 Task: Select a due date automation when advanced on, 2 days after a card is due add basic without any labels at 11:00 AM.
Action: Mouse moved to (1015, 77)
Screenshot: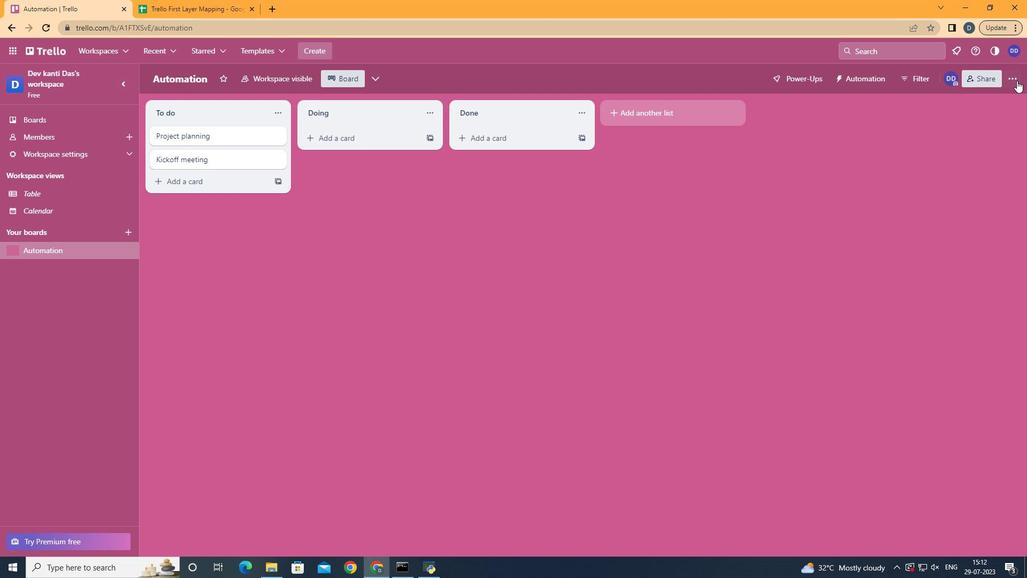 
Action: Mouse pressed left at (1015, 77)
Screenshot: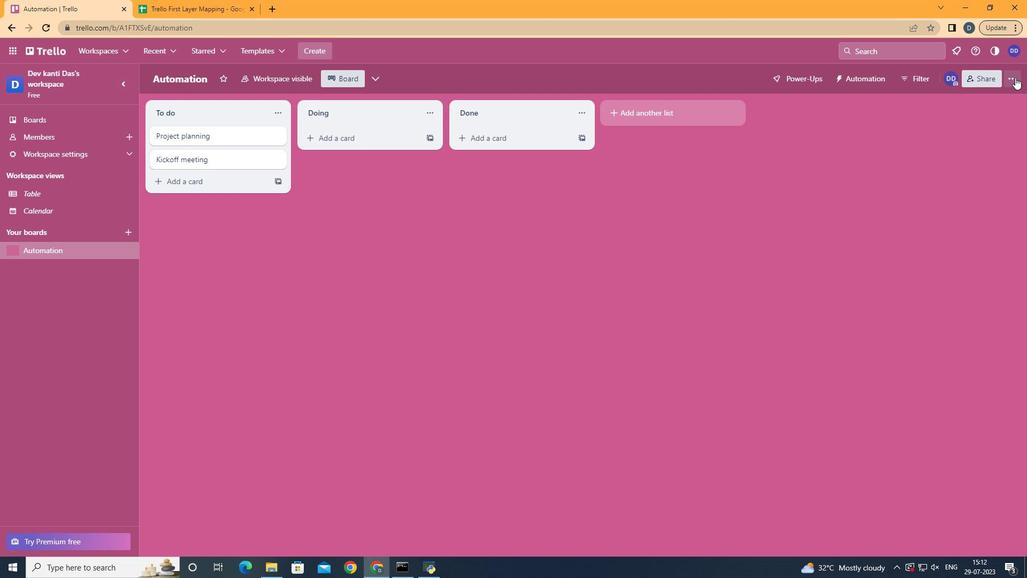 
Action: Mouse moved to (937, 226)
Screenshot: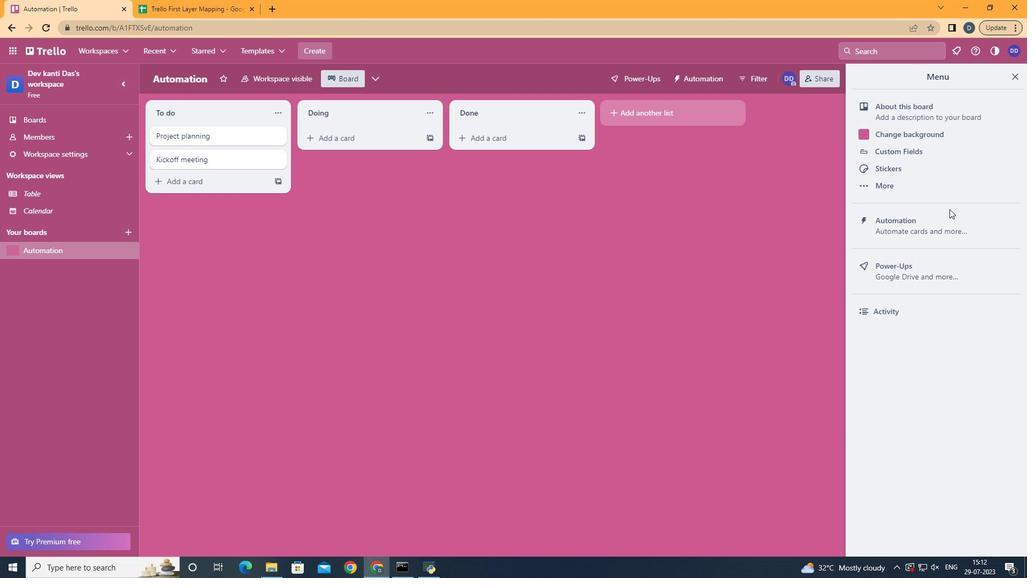 
Action: Mouse pressed left at (937, 226)
Screenshot: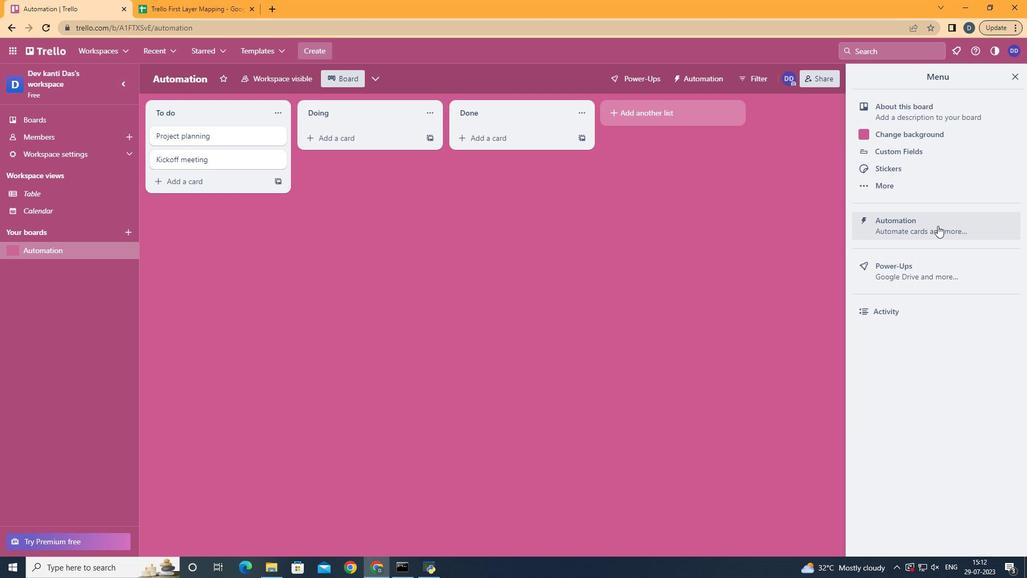 
Action: Mouse moved to (229, 221)
Screenshot: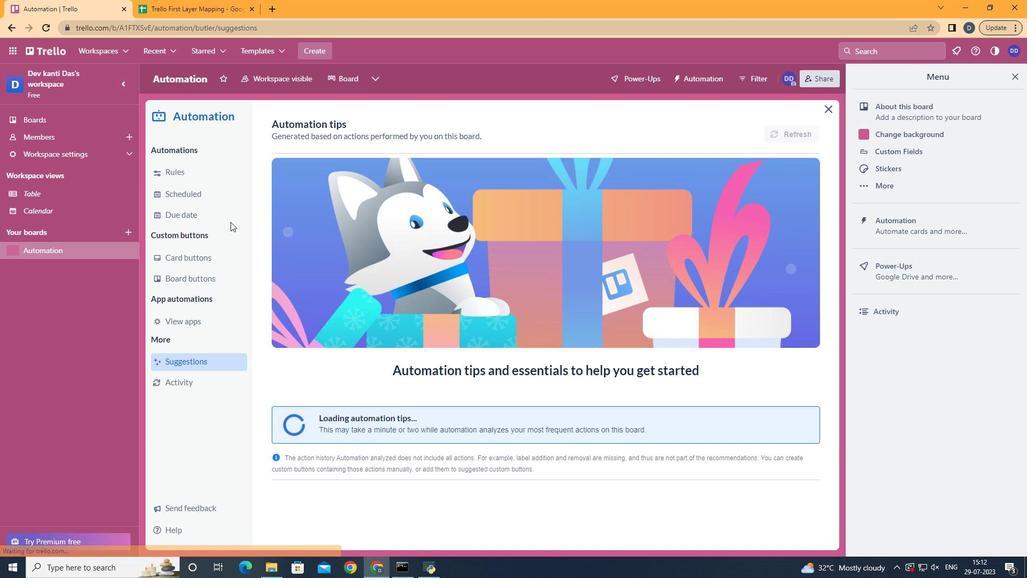 
Action: Mouse pressed left at (229, 221)
Screenshot: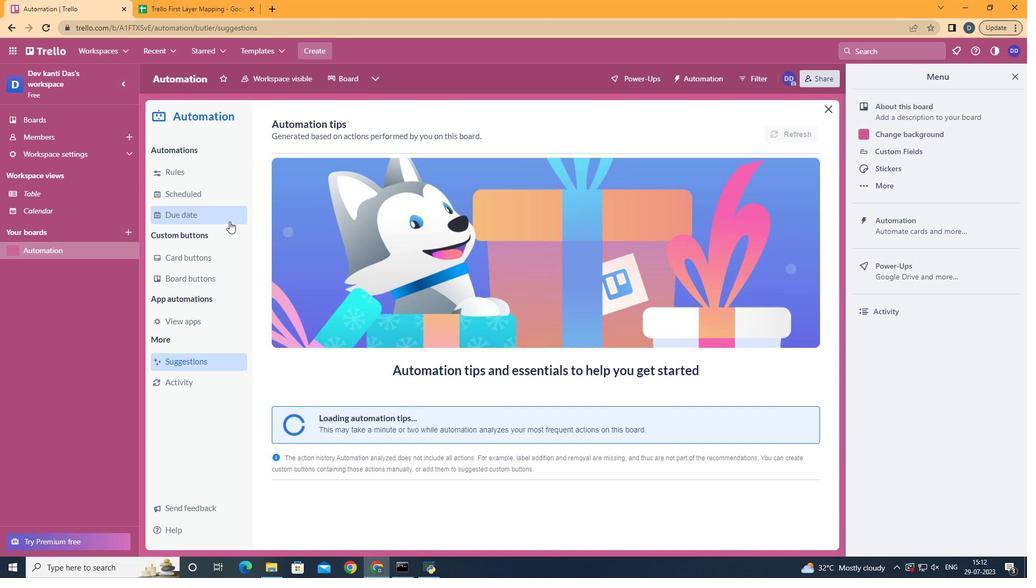
Action: Mouse moved to (760, 130)
Screenshot: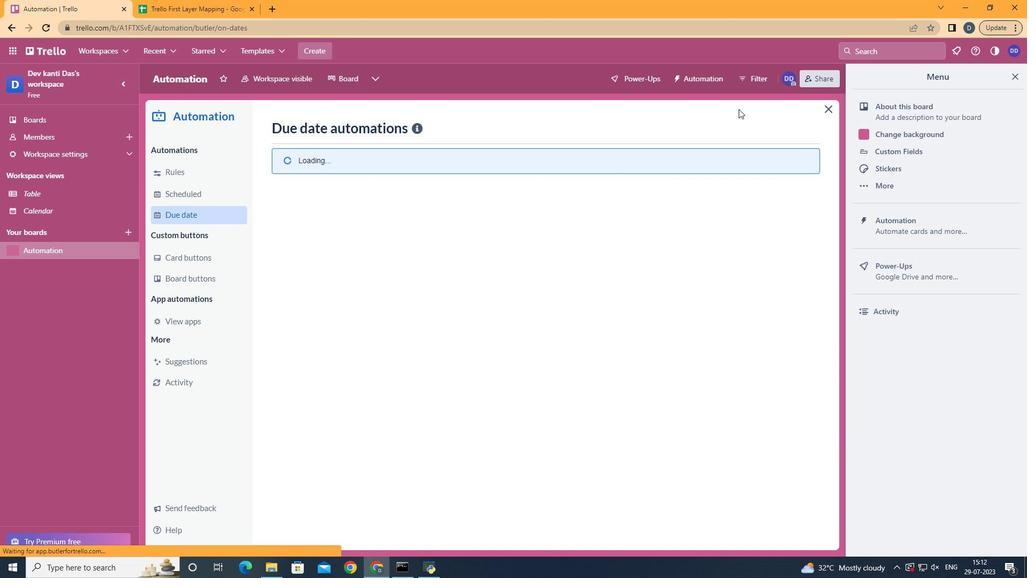 
Action: Mouse pressed left at (760, 130)
Screenshot: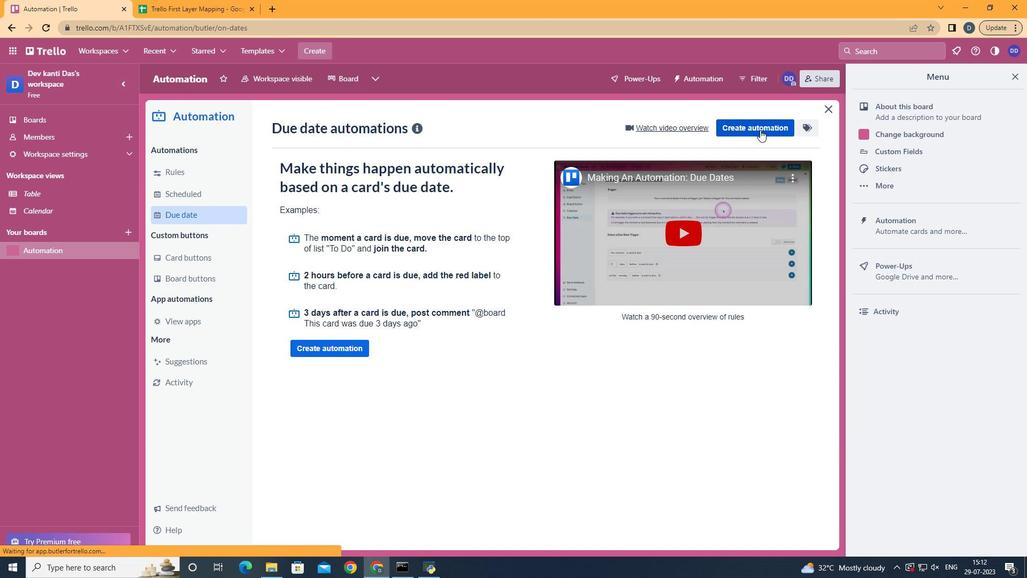 
Action: Mouse moved to (482, 237)
Screenshot: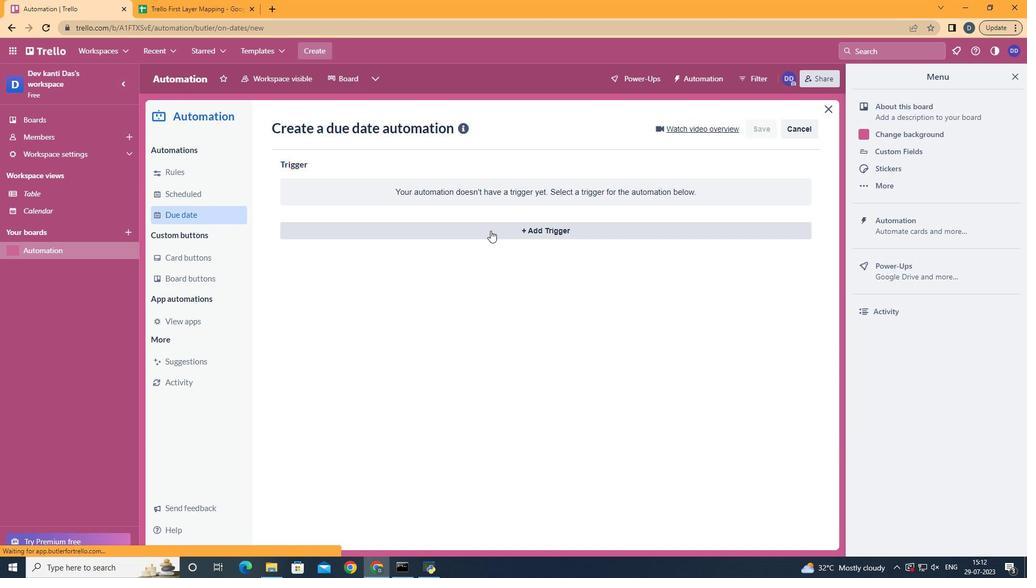 
Action: Mouse pressed left at (482, 237)
Screenshot: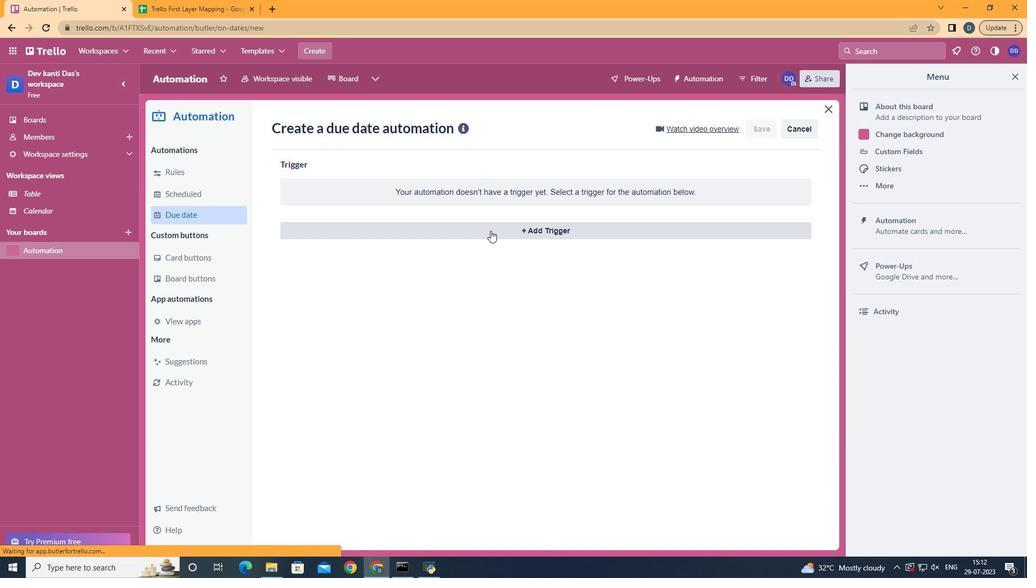 
Action: Mouse moved to (377, 431)
Screenshot: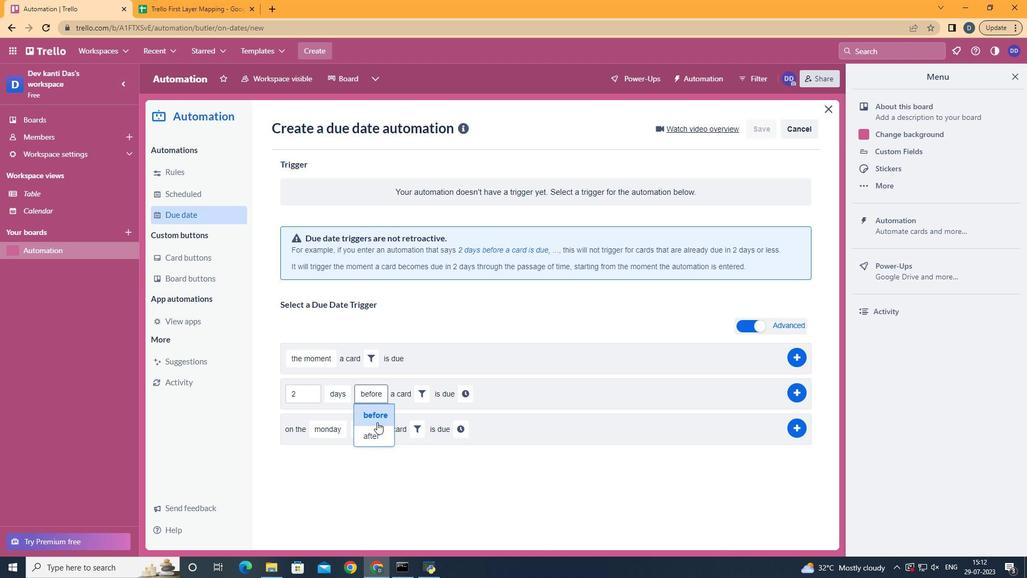 
Action: Mouse pressed left at (377, 431)
Screenshot: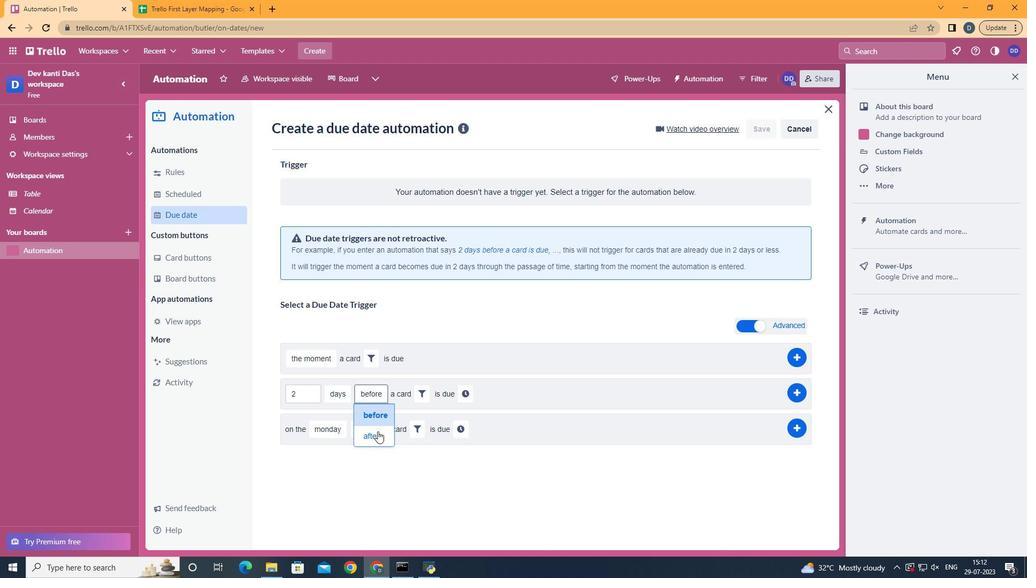 
Action: Mouse moved to (414, 389)
Screenshot: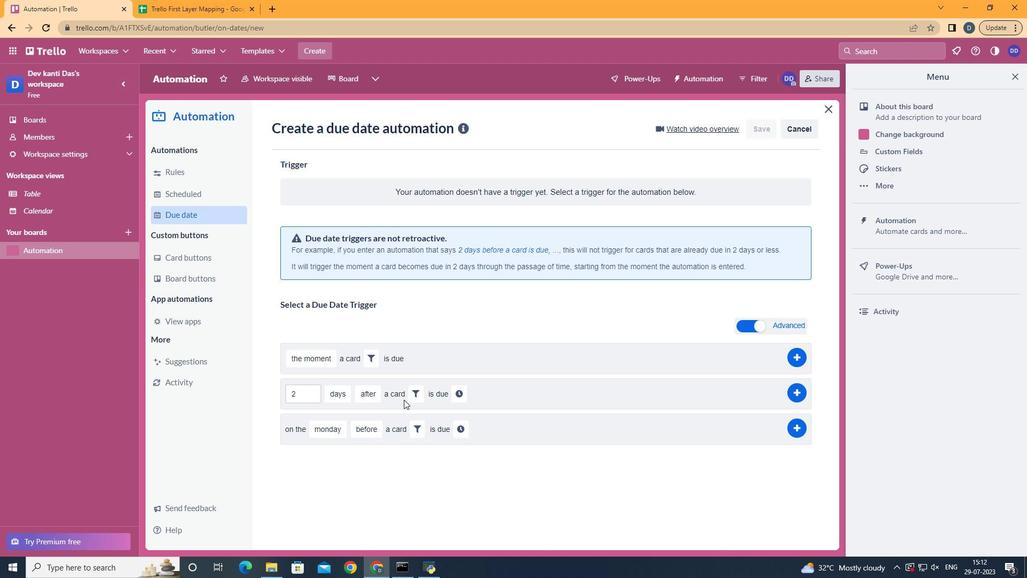 
Action: Mouse pressed left at (414, 389)
Screenshot: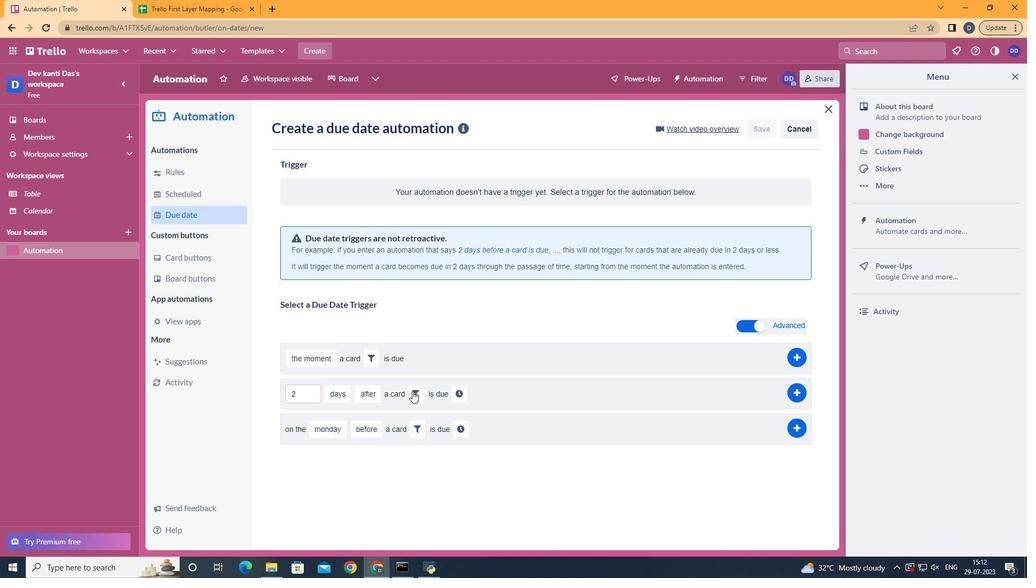 
Action: Mouse moved to (448, 466)
Screenshot: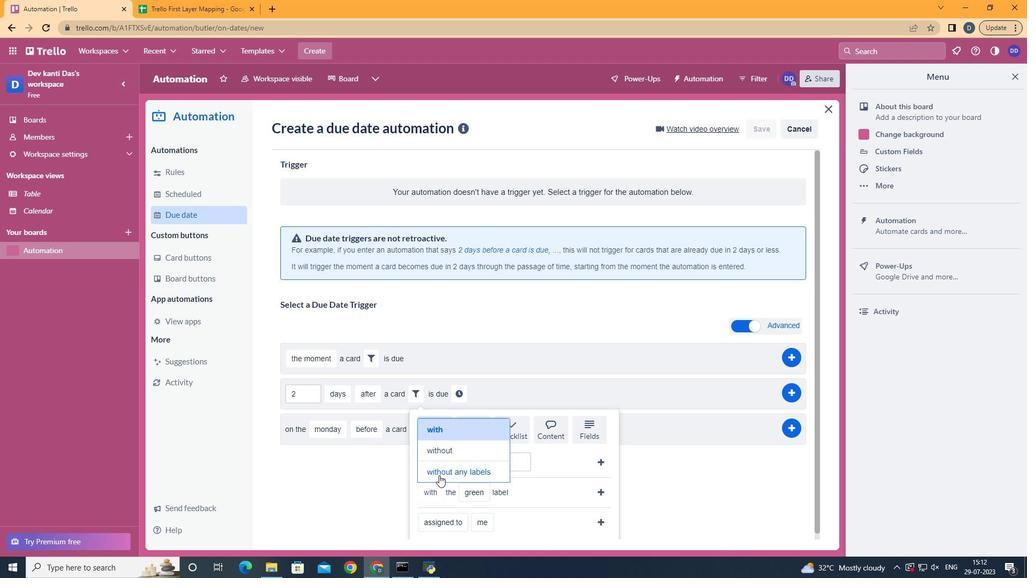
Action: Mouse pressed left at (448, 466)
Screenshot: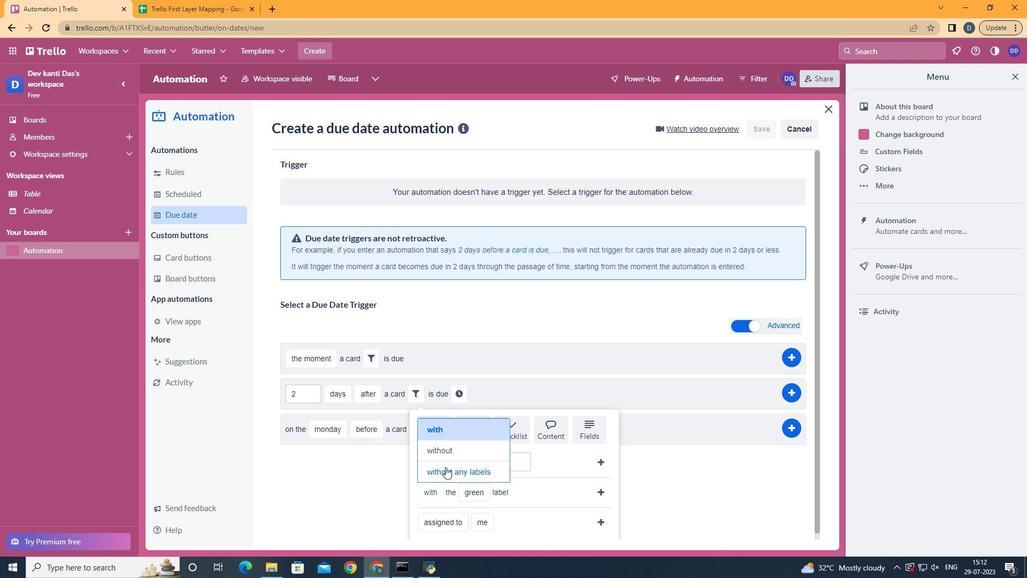 
Action: Mouse moved to (602, 487)
Screenshot: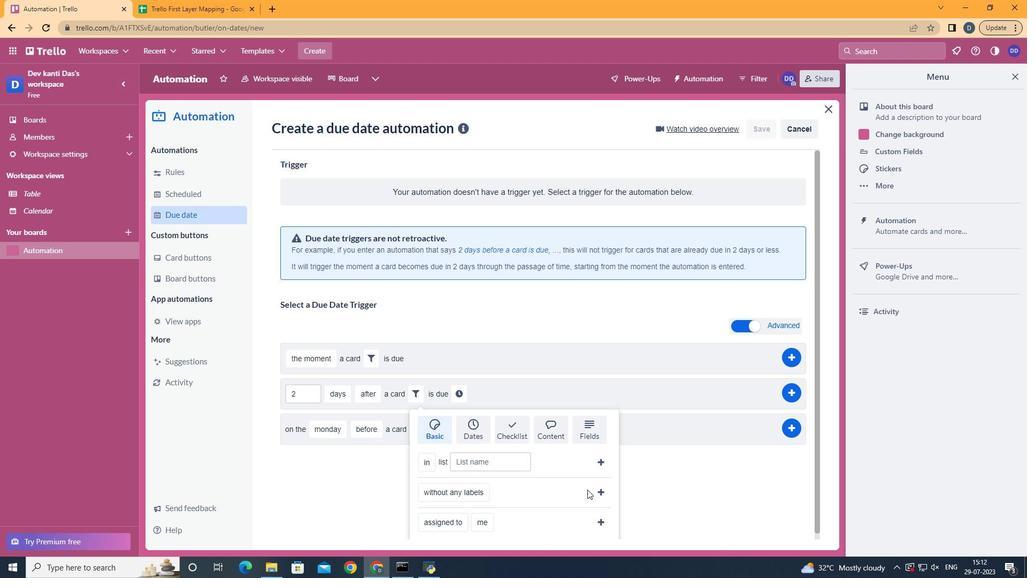 
Action: Mouse pressed left at (602, 487)
Screenshot: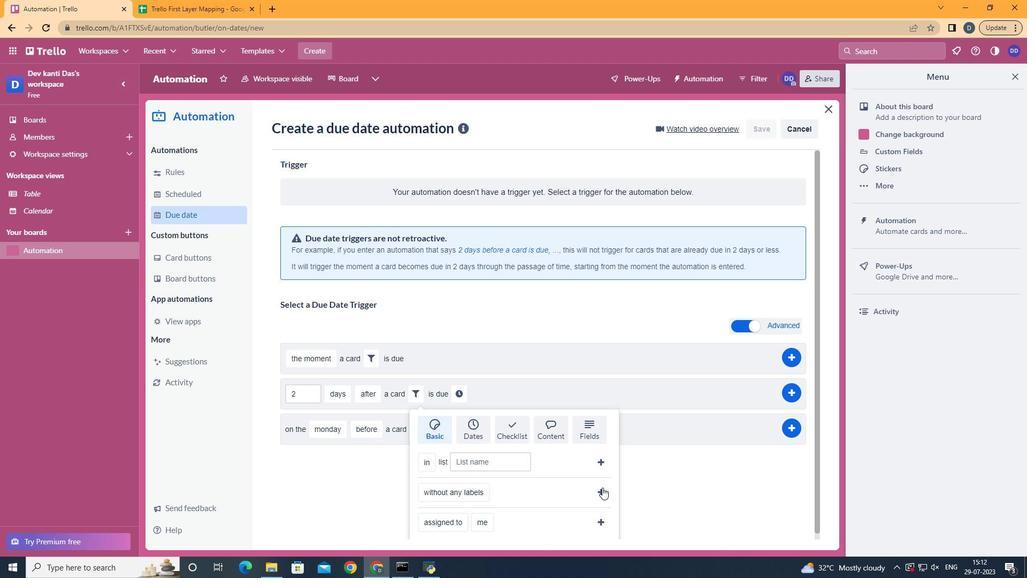 
Action: Mouse moved to (546, 393)
Screenshot: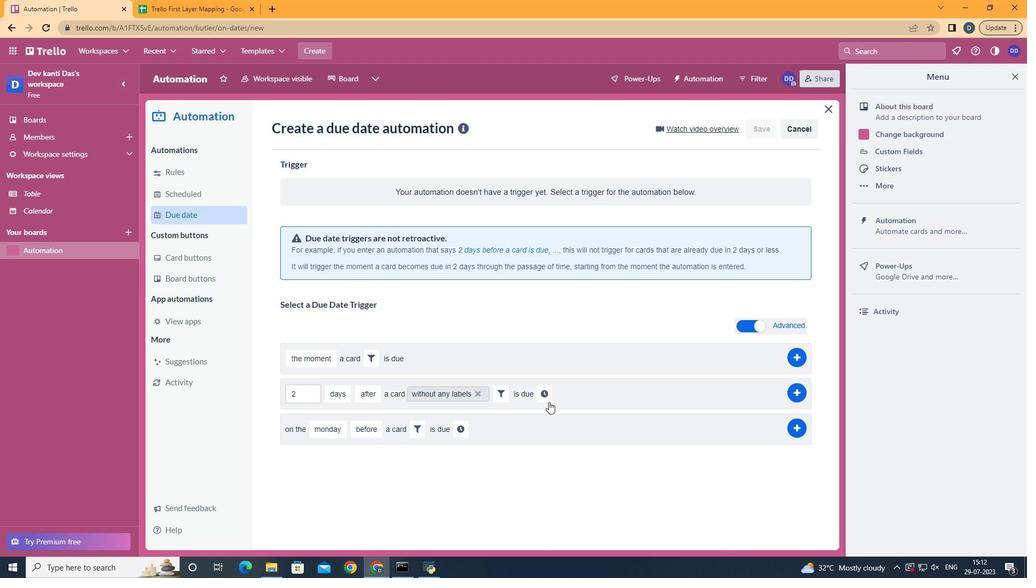 
Action: Mouse pressed left at (546, 393)
Screenshot: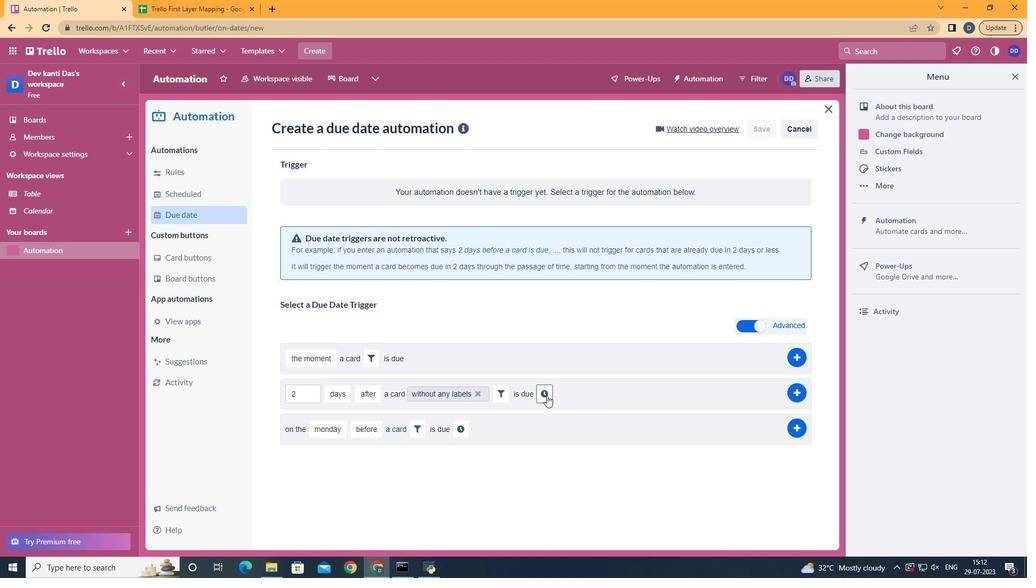 
Action: Mouse moved to (573, 394)
Screenshot: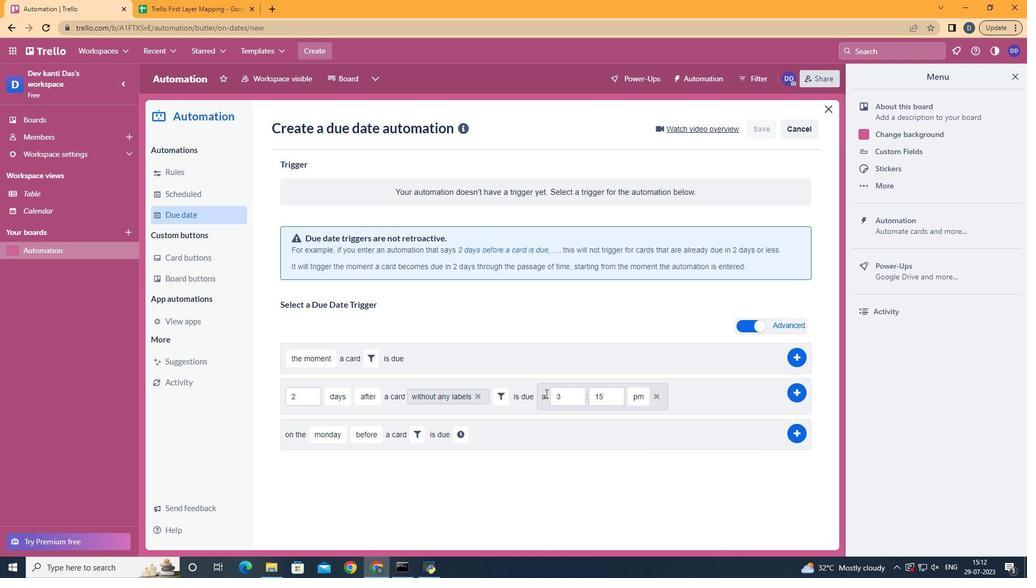 
Action: Mouse pressed left at (573, 394)
Screenshot: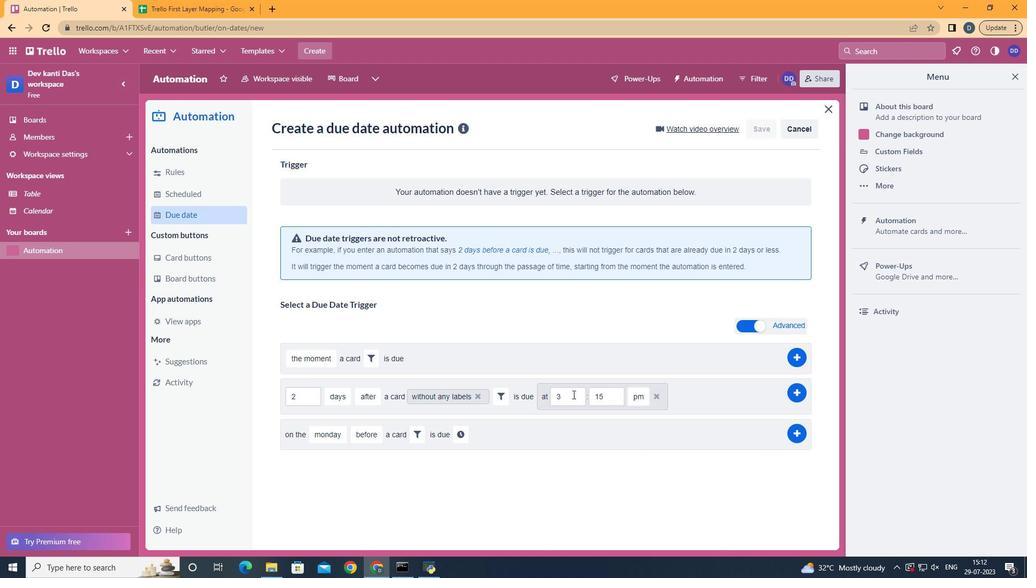 
Action: Key pressed <Key.backspace>11
Screenshot: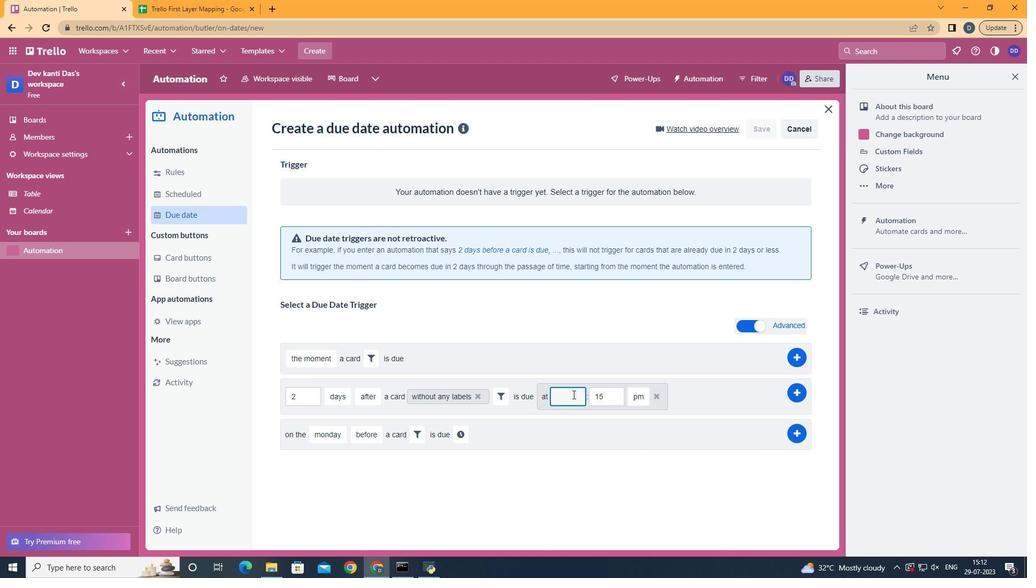 
Action: Mouse moved to (611, 395)
Screenshot: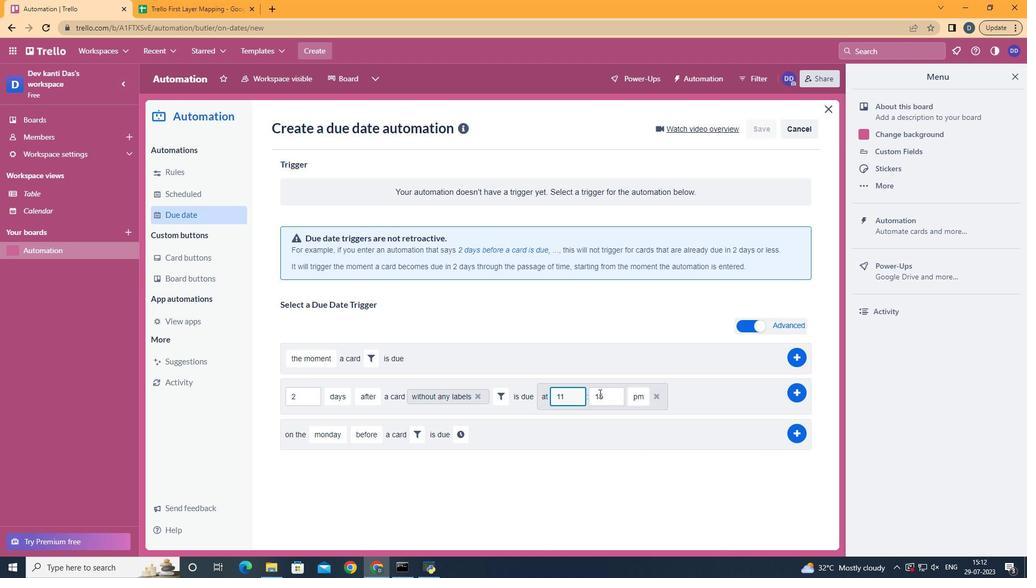 
Action: Mouse pressed left at (611, 395)
Screenshot: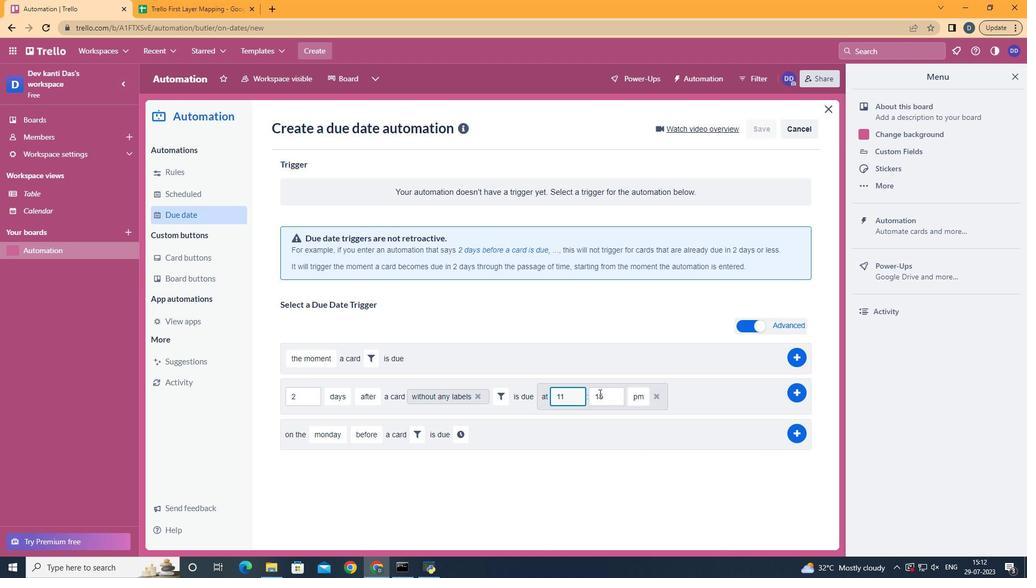 
Action: Key pressed <Key.backspace><Key.backspace>00
Screenshot: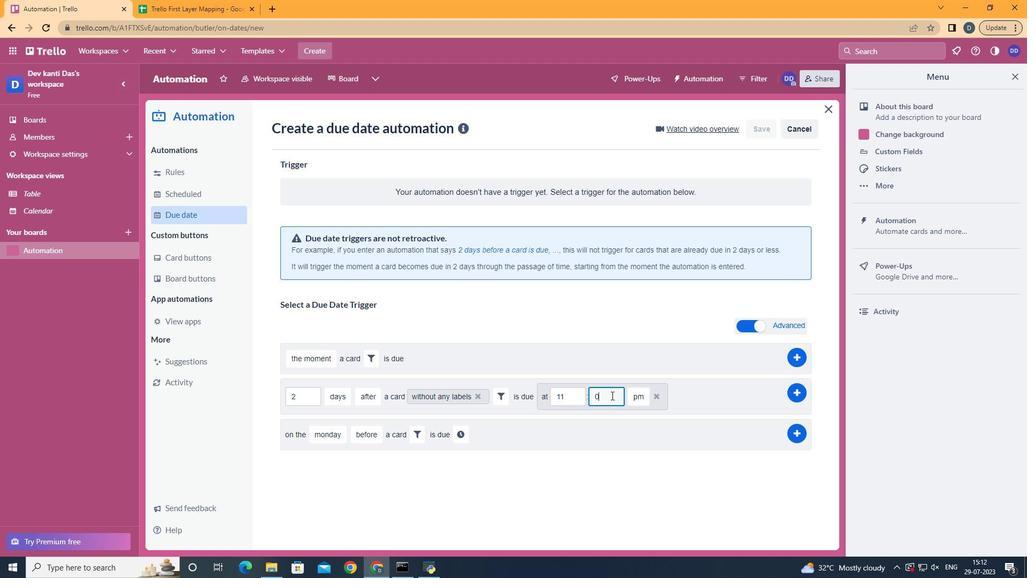 
Action: Mouse moved to (643, 418)
Screenshot: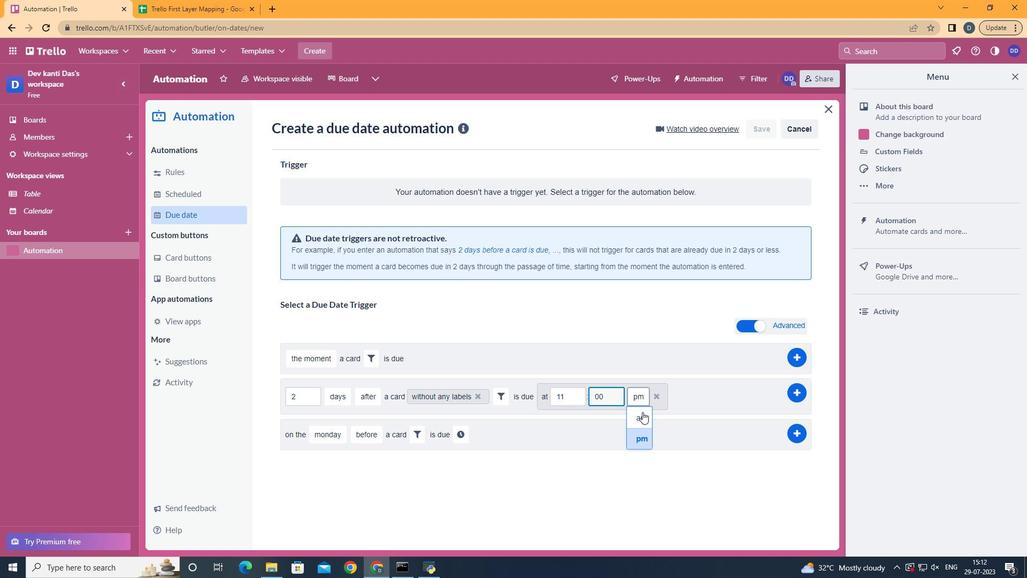 
Action: Mouse pressed left at (643, 418)
Screenshot: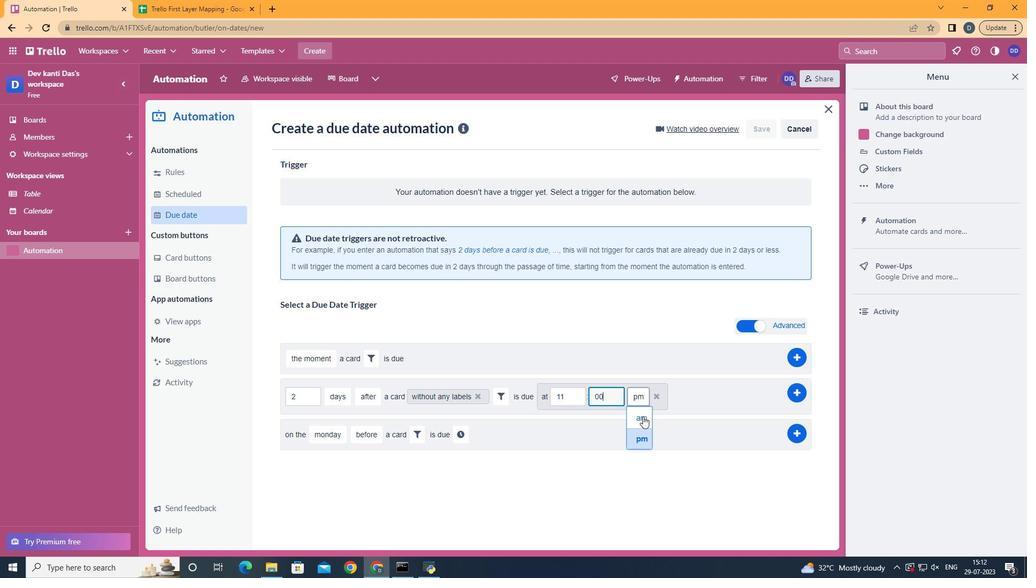 
